 Task: Apply a dashed line border to the image of the lion, use the "Border & Line Format" menu.
Action: Mouse moved to (181, 88)
Screenshot: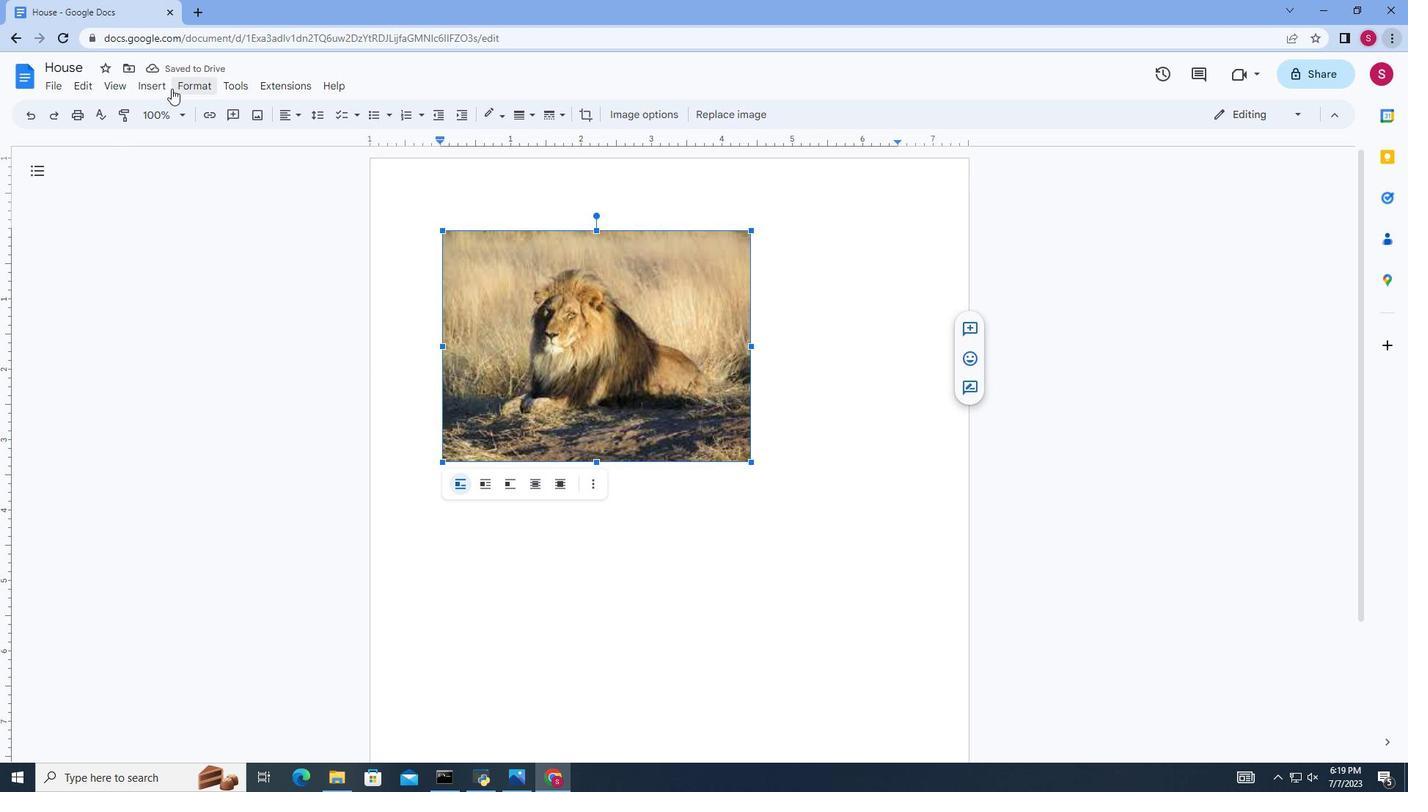 
Action: Mouse pressed left at (181, 88)
Screenshot: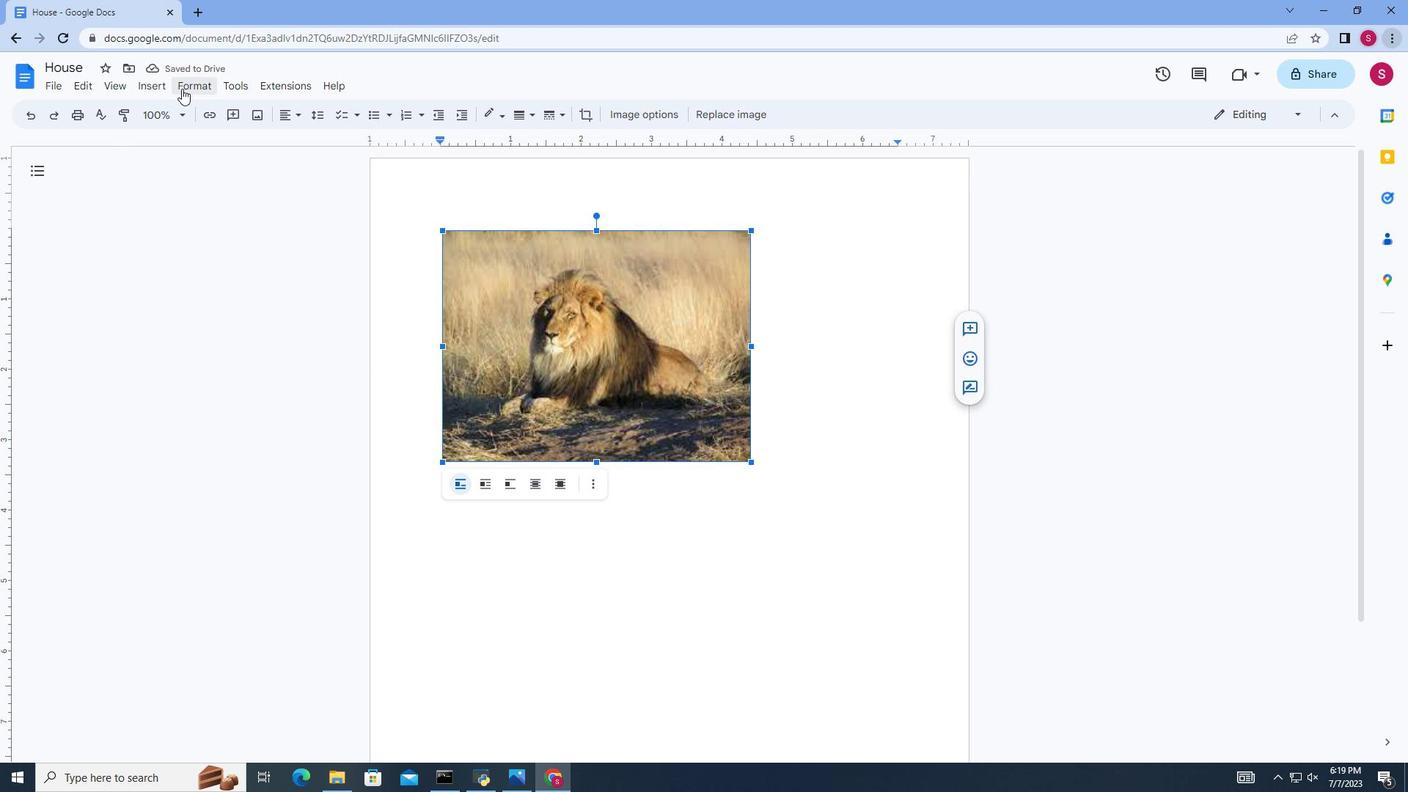 
Action: Mouse moved to (619, 465)
Screenshot: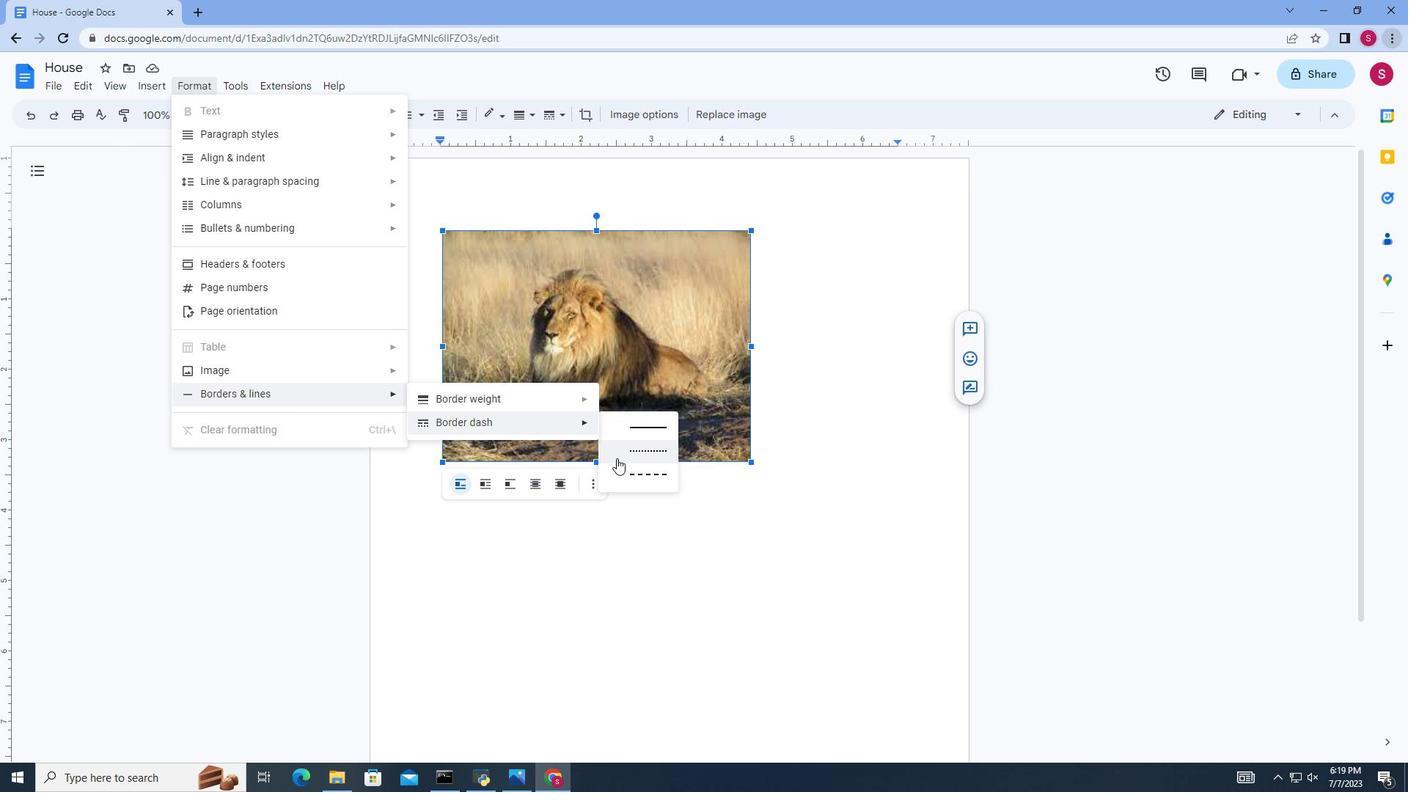 
Action: Mouse pressed left at (619, 465)
Screenshot: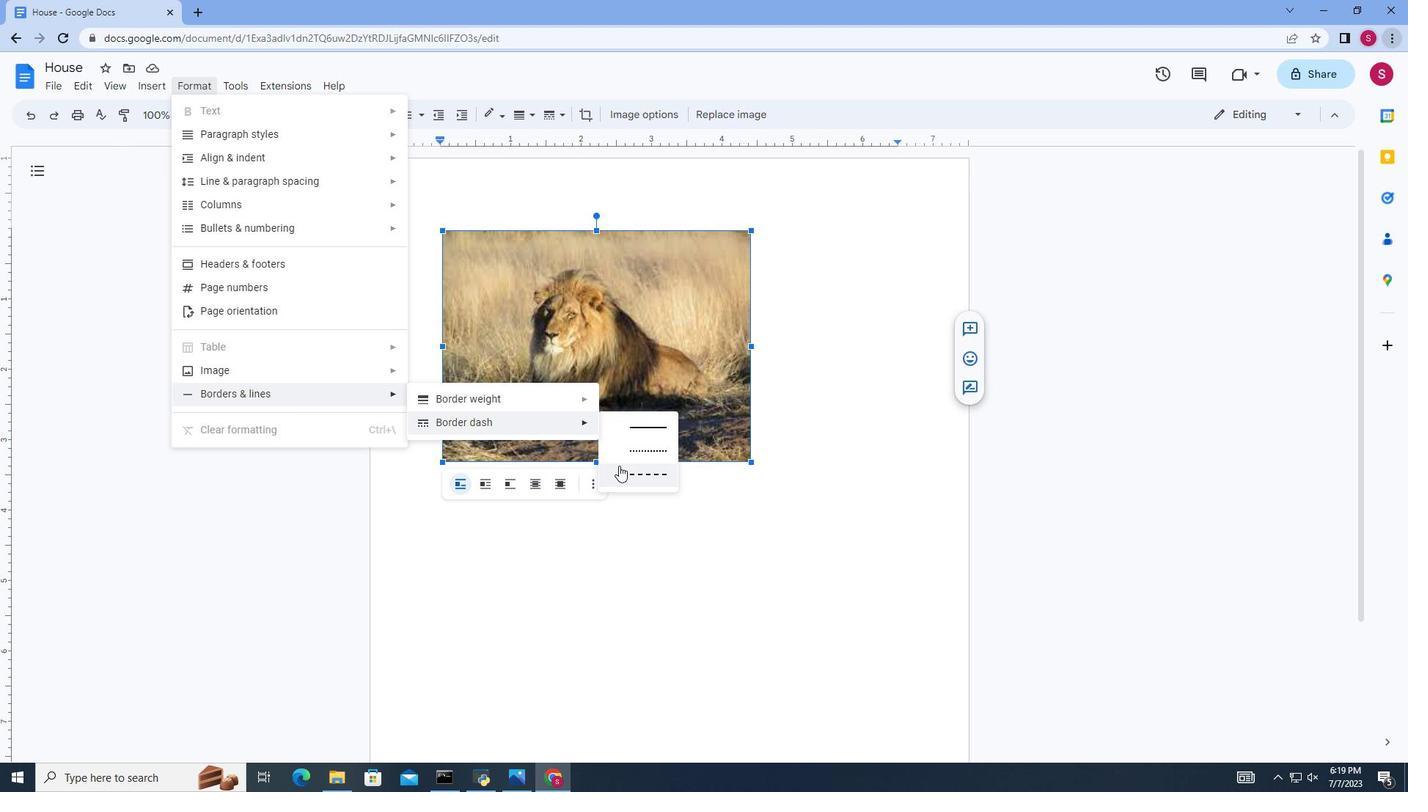 
Action: Mouse moved to (633, 538)
Screenshot: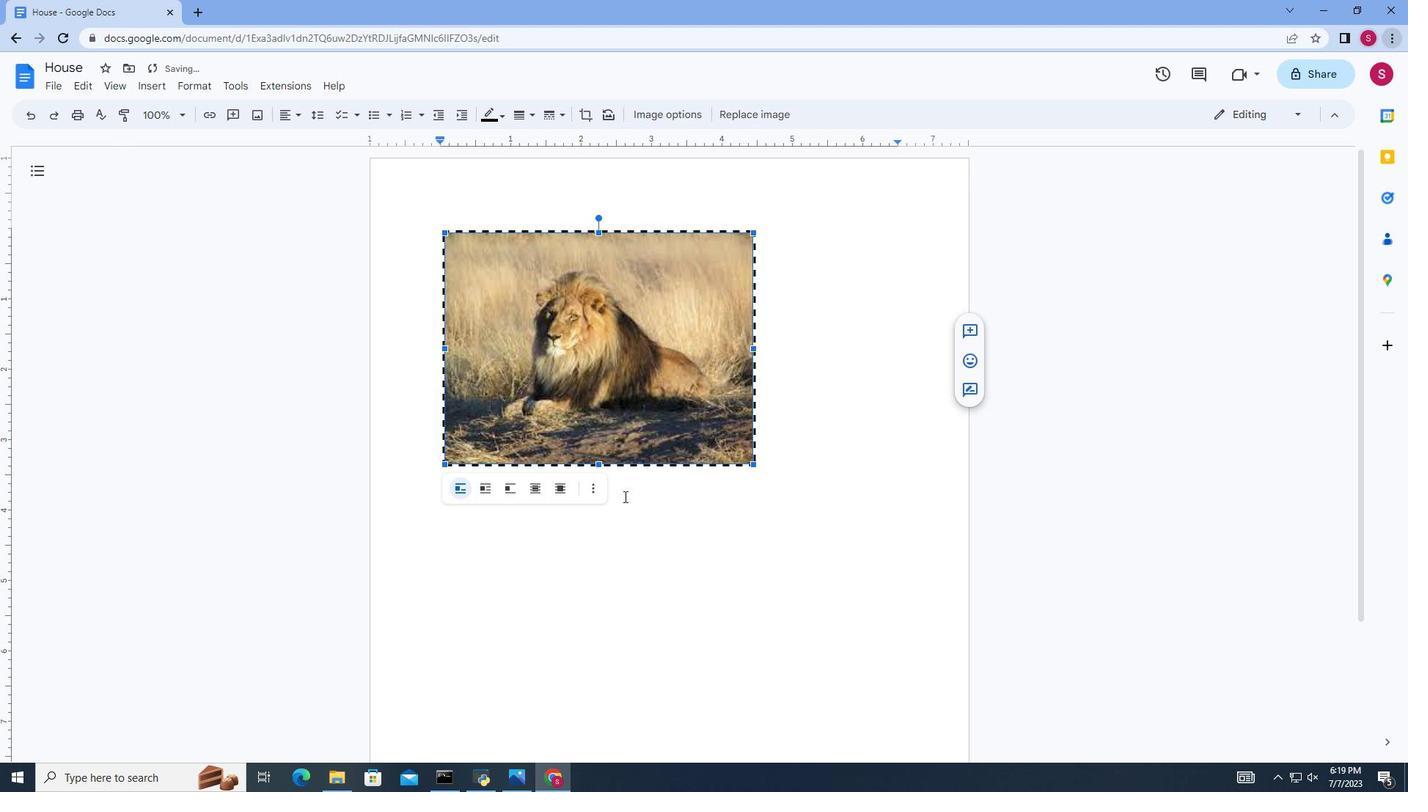 
Action: Mouse pressed left at (633, 538)
Screenshot: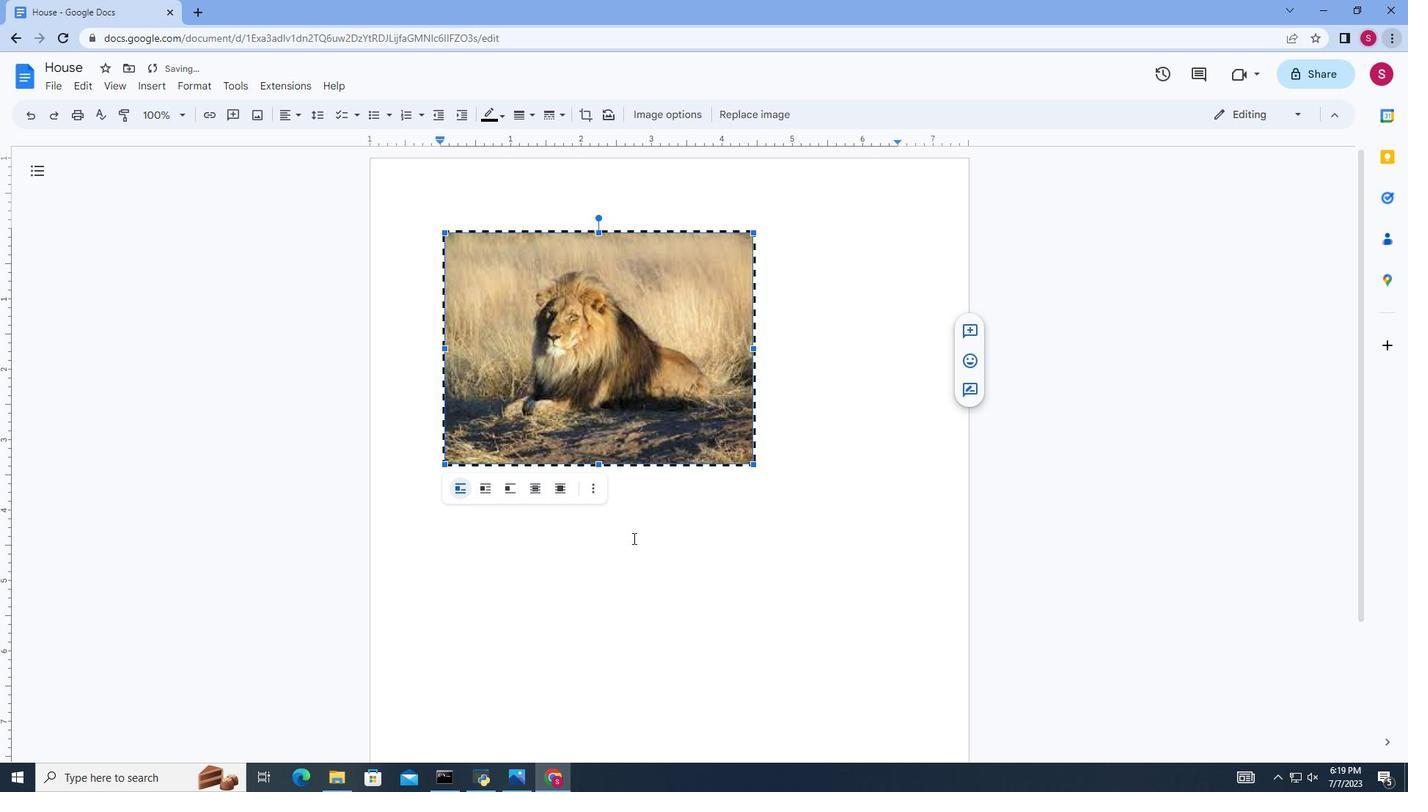 
